 Task: Add a signature Jillian Wright containing With sincere appreciation and gratitude, Jillian Wright to email address softage.2@softage.net and add a folder Charities
Action: Mouse moved to (481, 386)
Screenshot: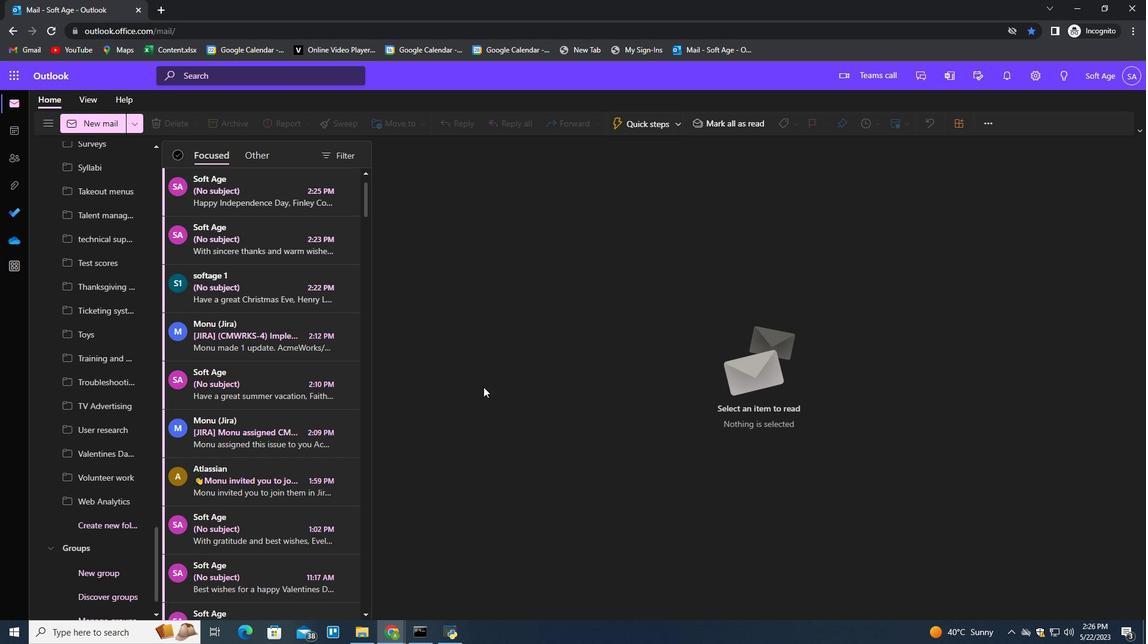 
Action: Key pressed n
Screenshot: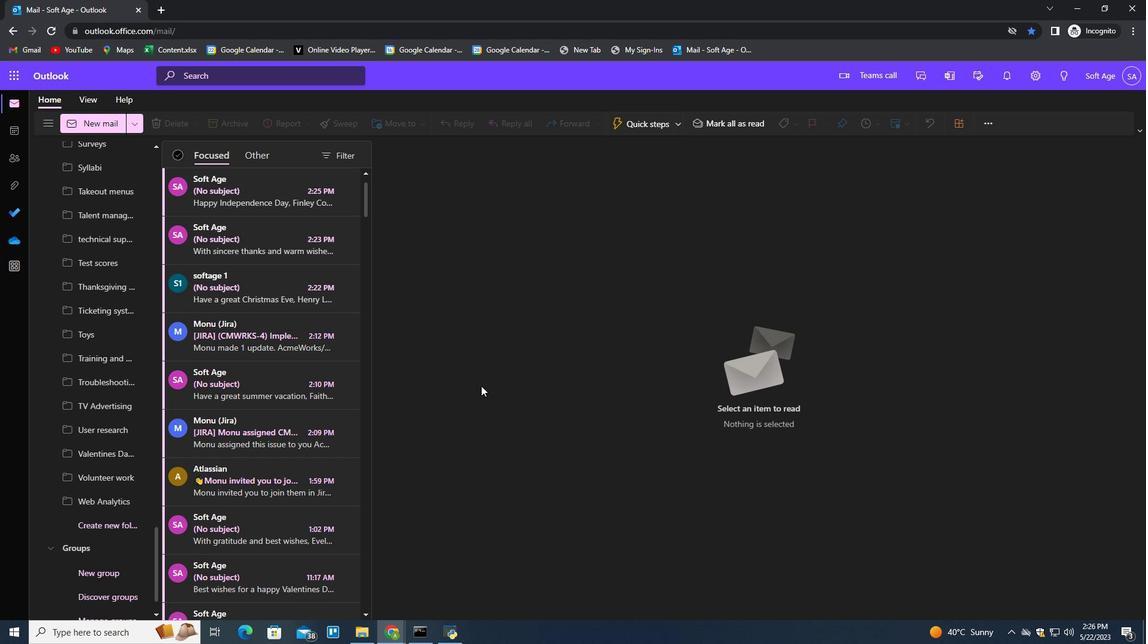 
Action: Mouse moved to (800, 128)
Screenshot: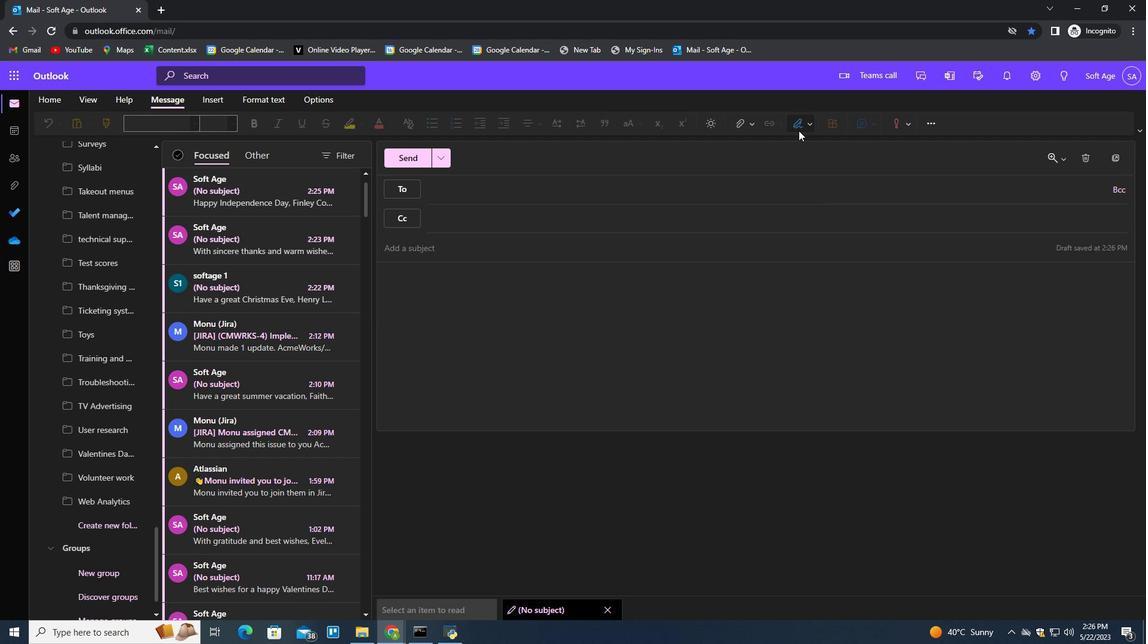 
Action: Mouse pressed left at (800, 128)
Screenshot: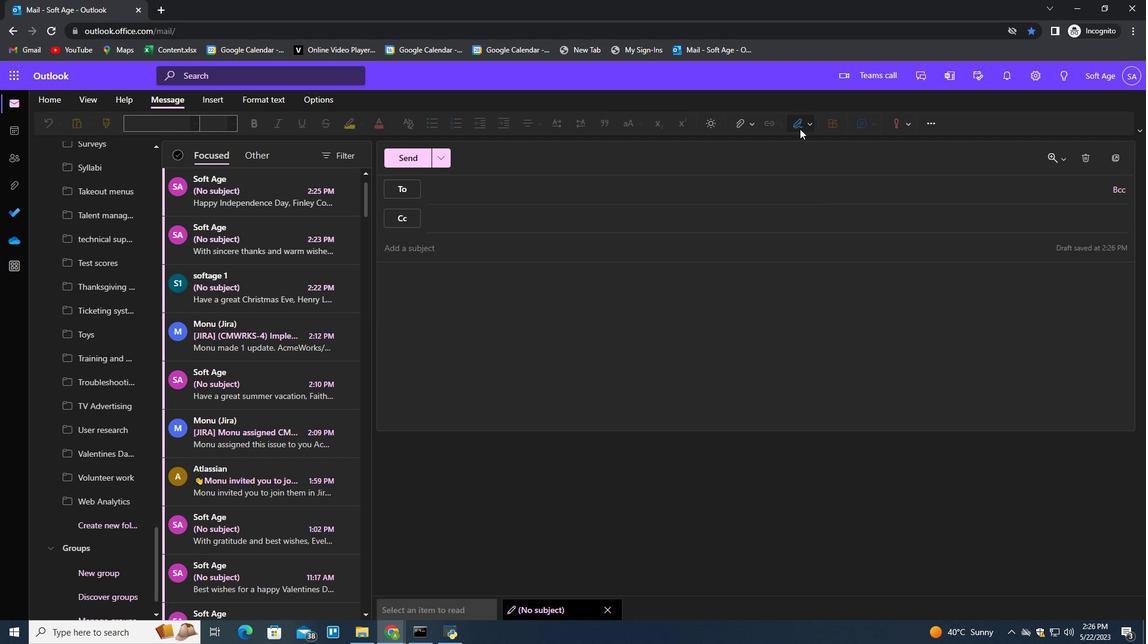 
Action: Mouse moved to (785, 172)
Screenshot: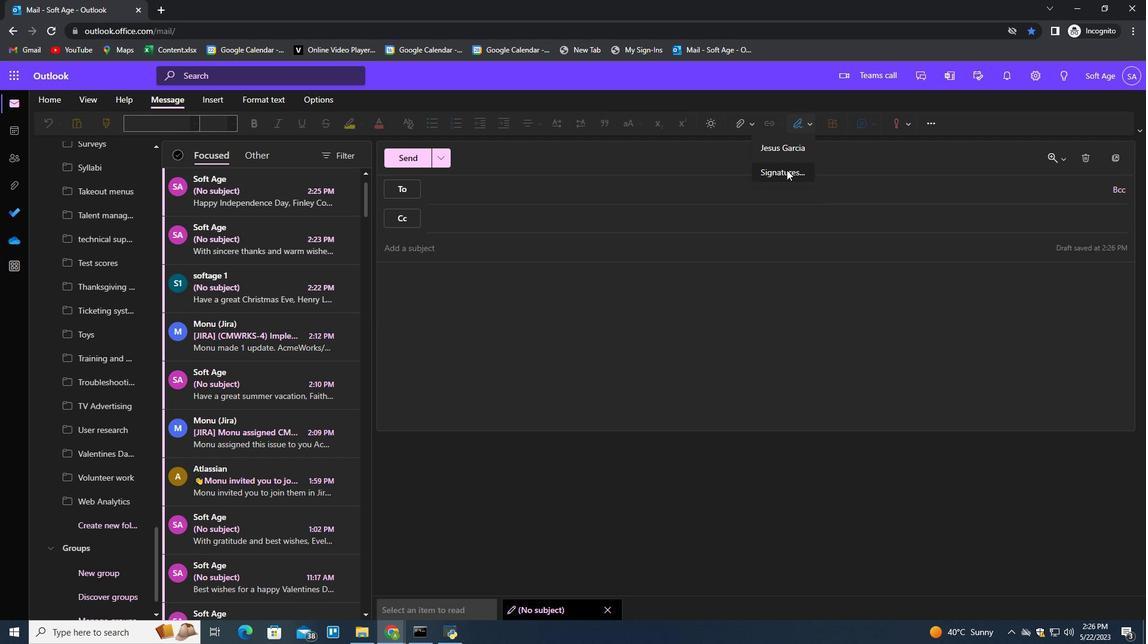 
Action: Mouse pressed left at (785, 172)
Screenshot: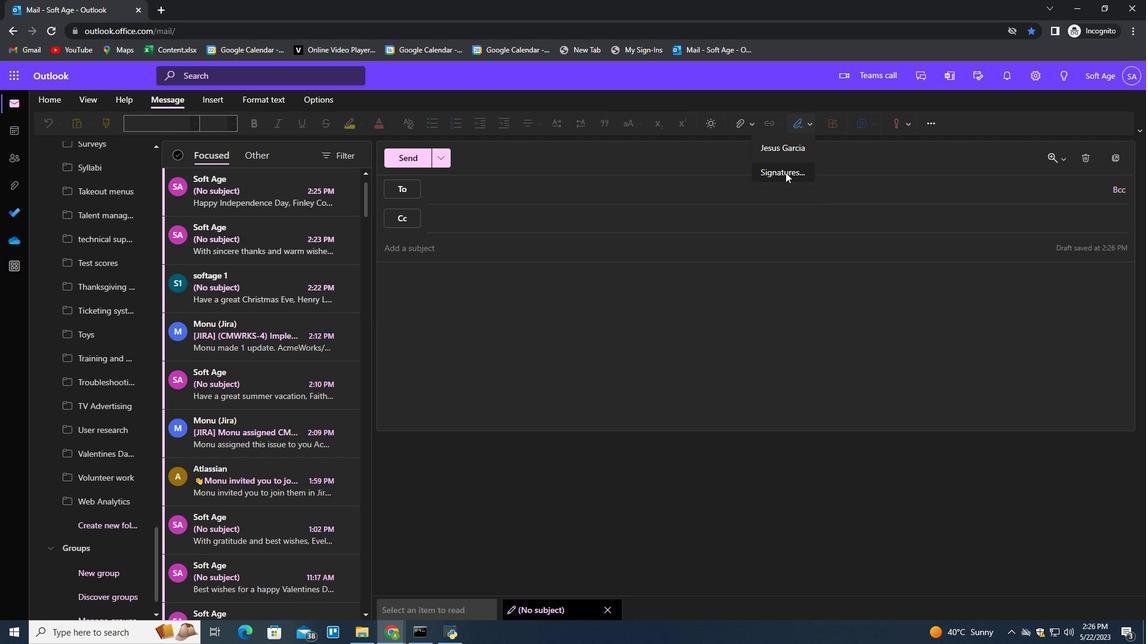 
Action: Mouse moved to (820, 217)
Screenshot: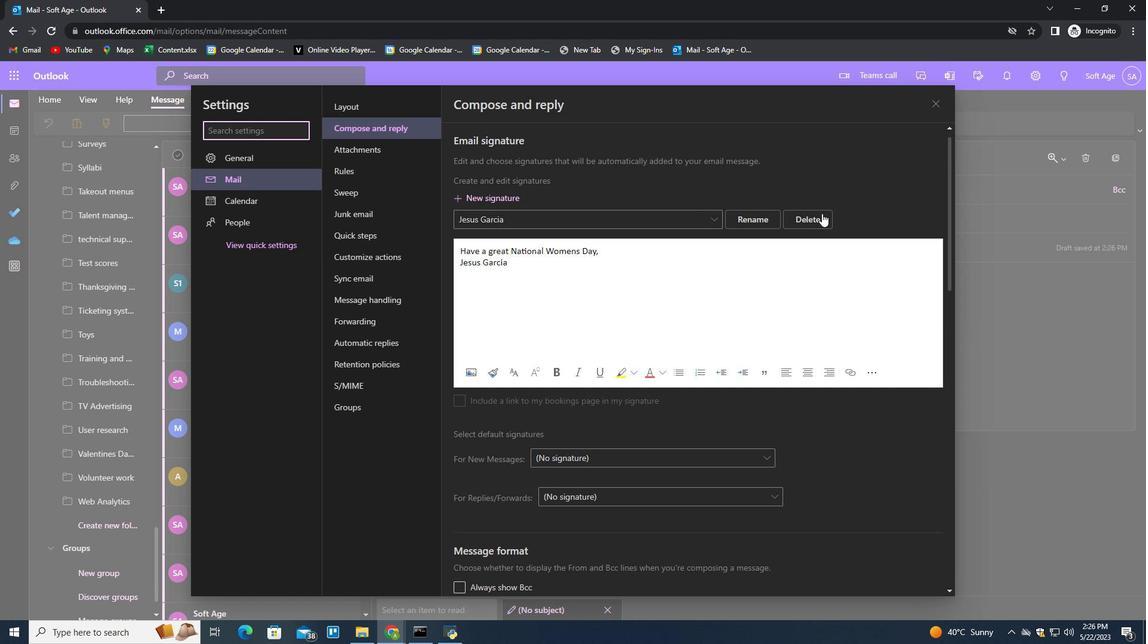 
Action: Mouse pressed left at (820, 217)
Screenshot: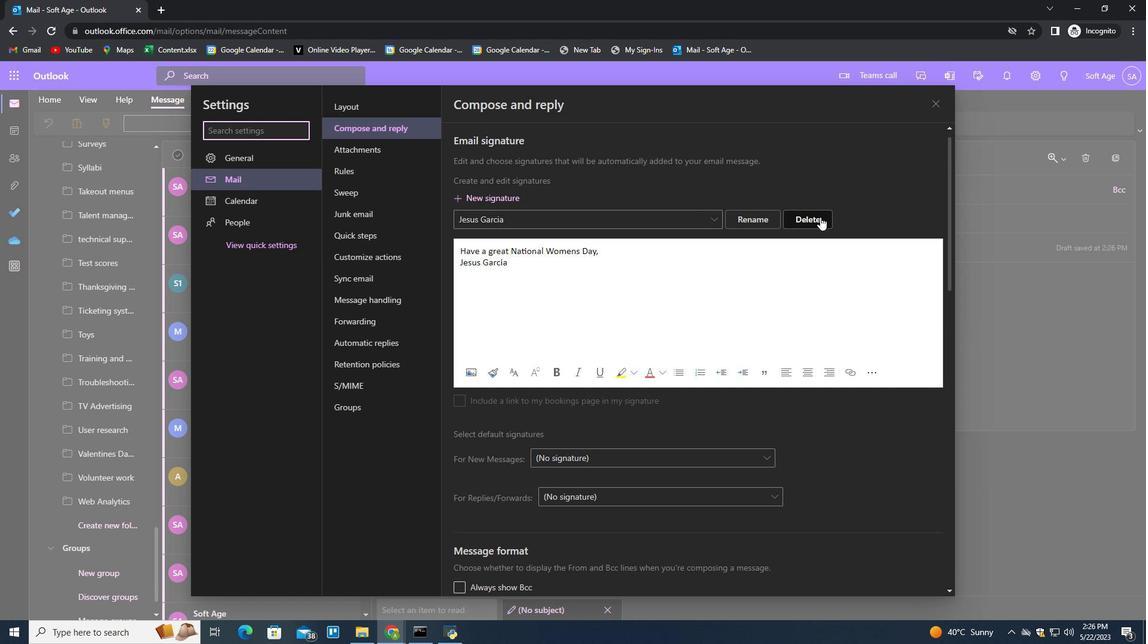 
Action: Mouse moved to (819, 217)
Screenshot: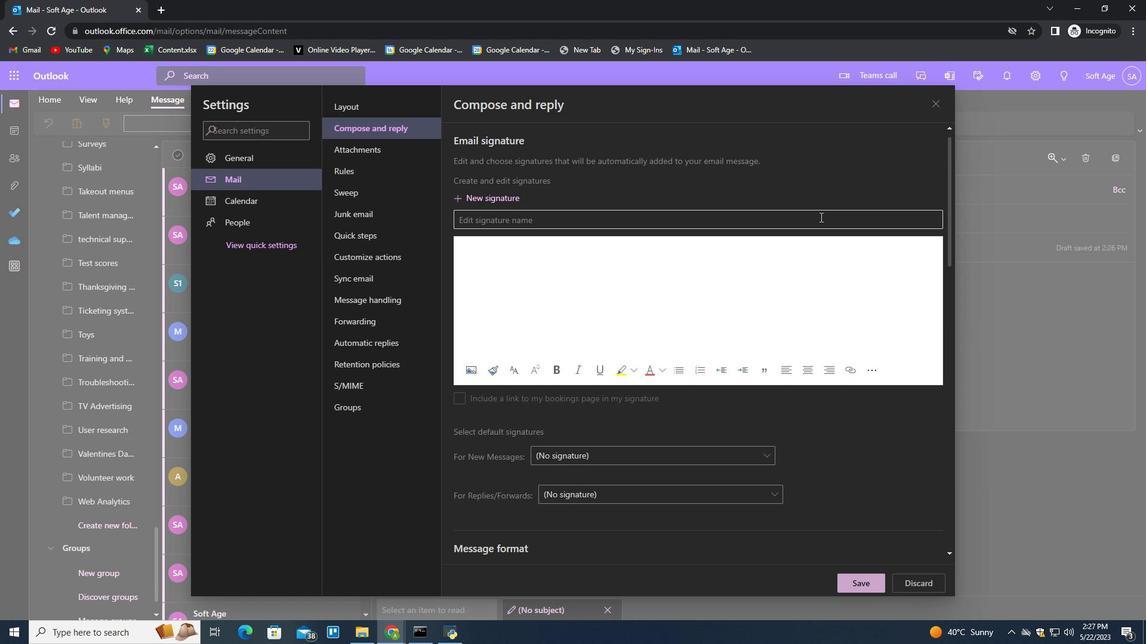 
Action: Mouse pressed left at (819, 217)
Screenshot: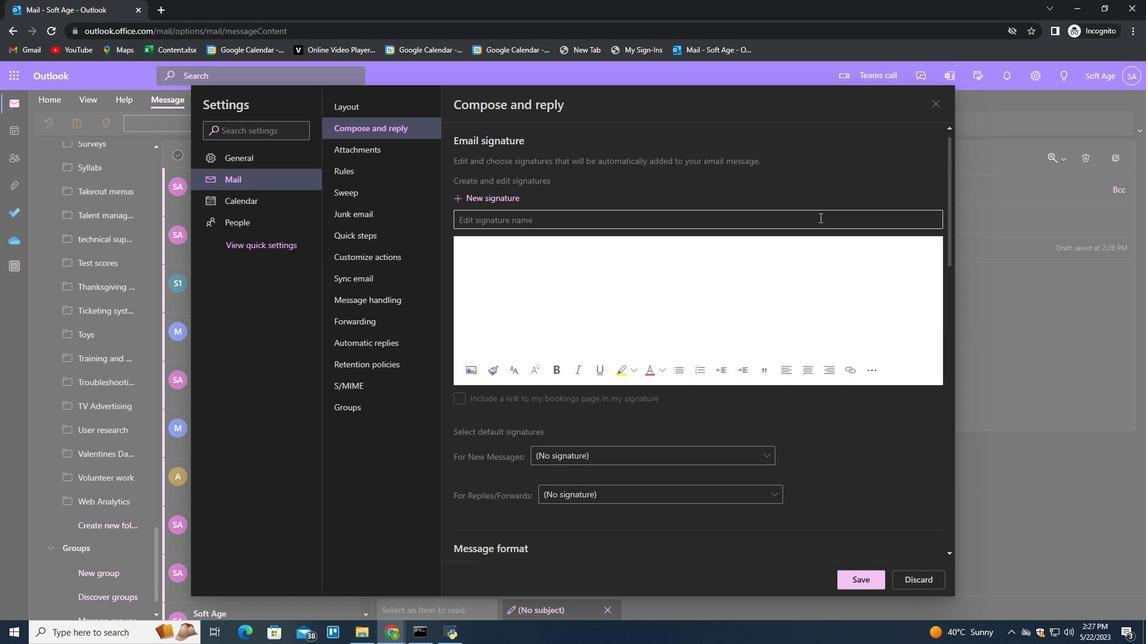 
Action: Mouse moved to (819, 218)
Screenshot: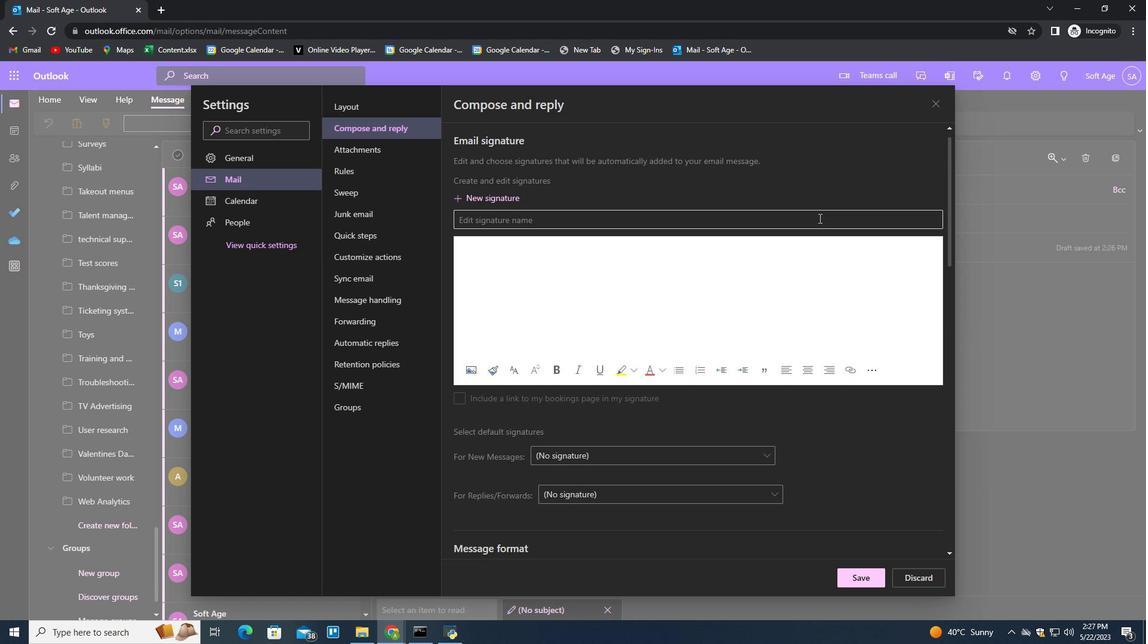 
Action: Key pressed <Key.shift>Jillian<Key.space><Key.shift>Wi<Key.backspace>right<Key.tab><Key.shift>With<Key.space>sincere<Key.space>appreciation<Key.space>and<Key.space>gratidu<Key.backspace><Key.backspace>tude<Key.space><Key.backspace>,<Key.shift_r><Key.enter><Key.shift>Jillian<Key.space><Key.shift>Wi<Key.backspace>right
Screenshot: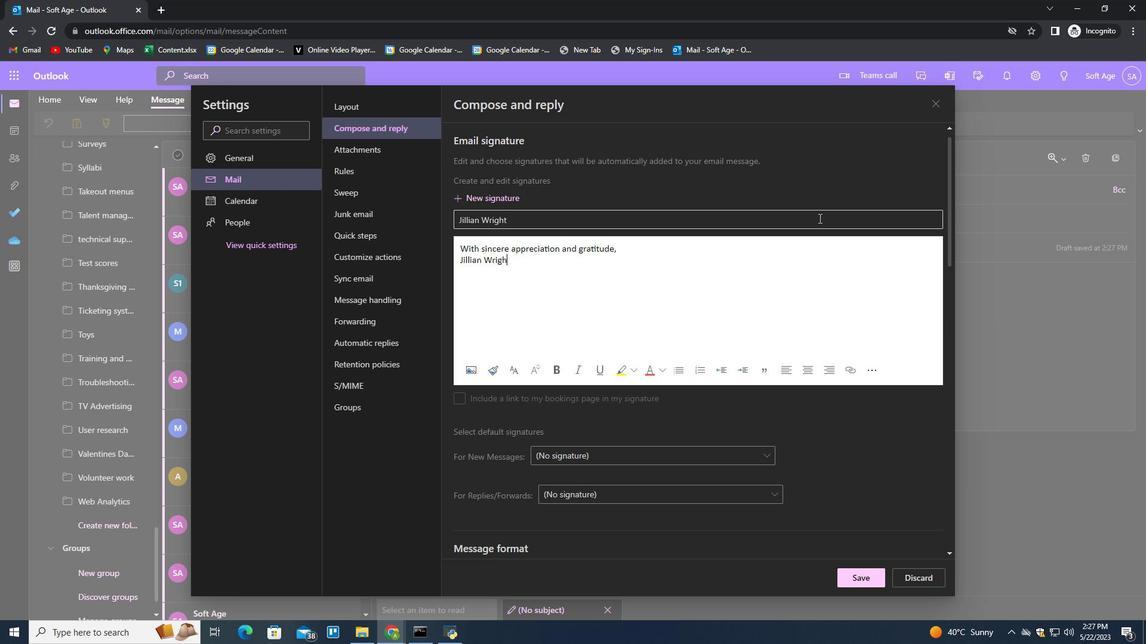 
Action: Mouse moved to (863, 576)
Screenshot: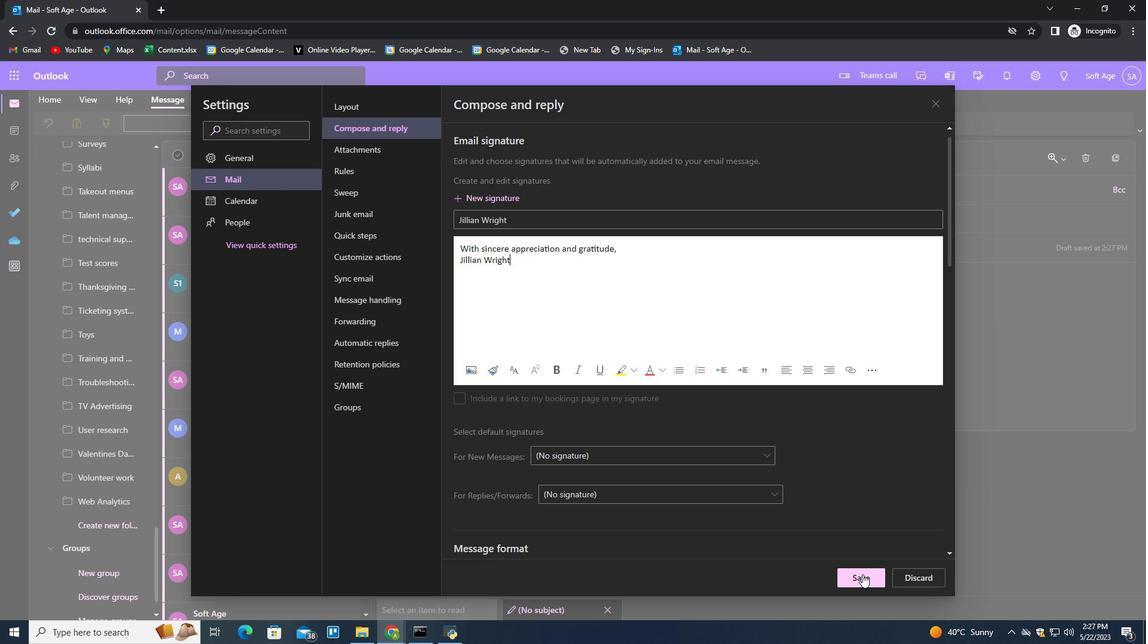 
Action: Mouse pressed left at (863, 576)
Screenshot: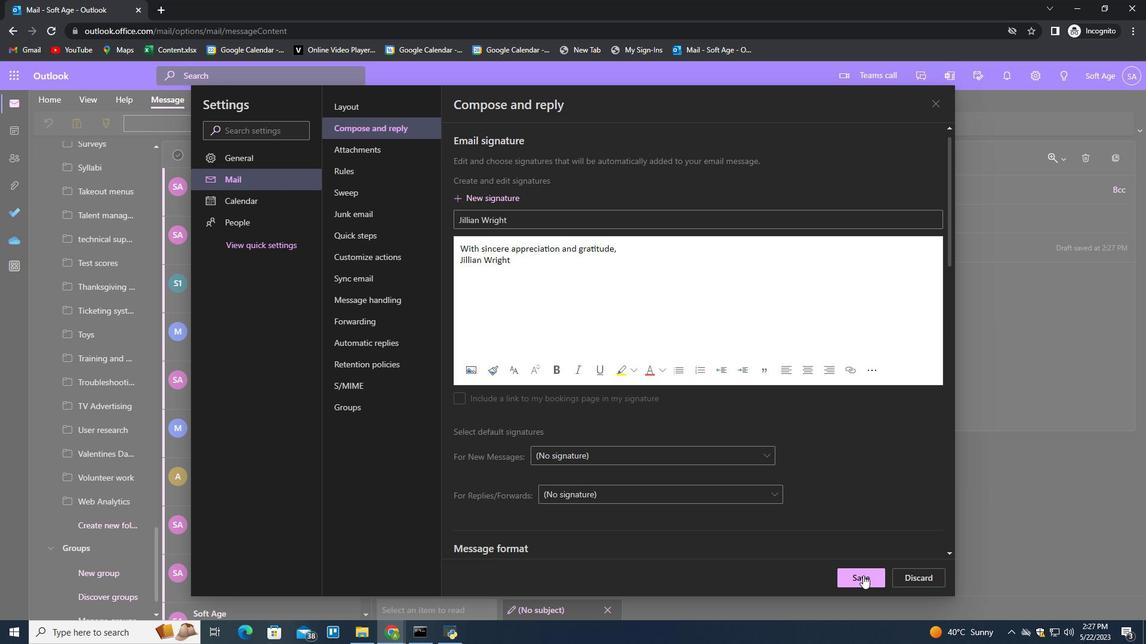 
Action: Mouse moved to (980, 330)
Screenshot: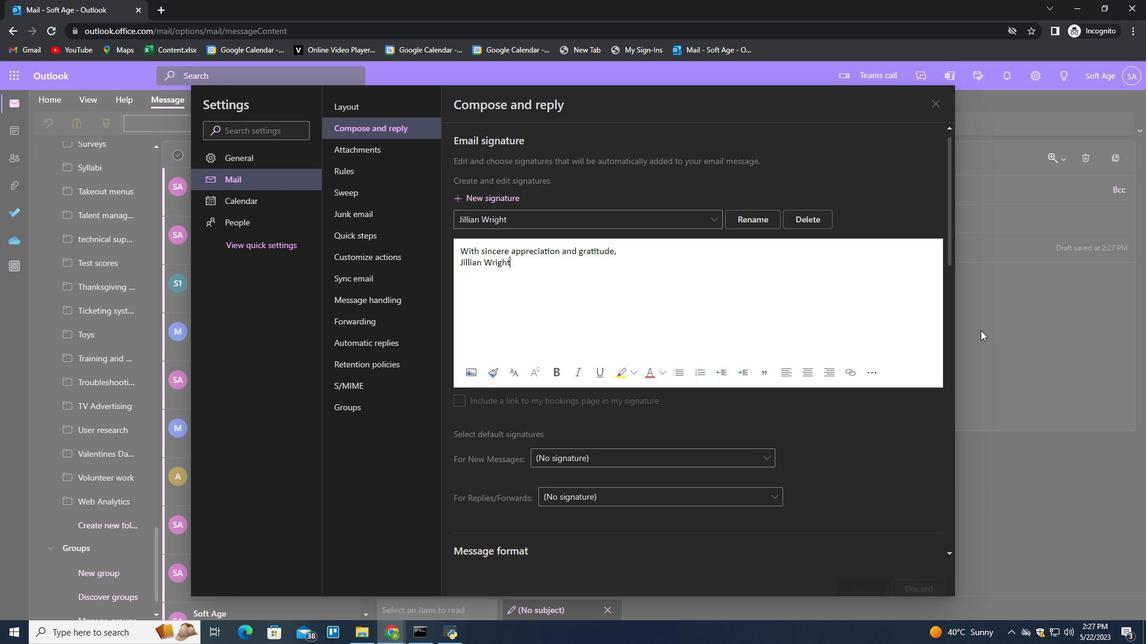 
Action: Mouse pressed left at (980, 330)
Screenshot: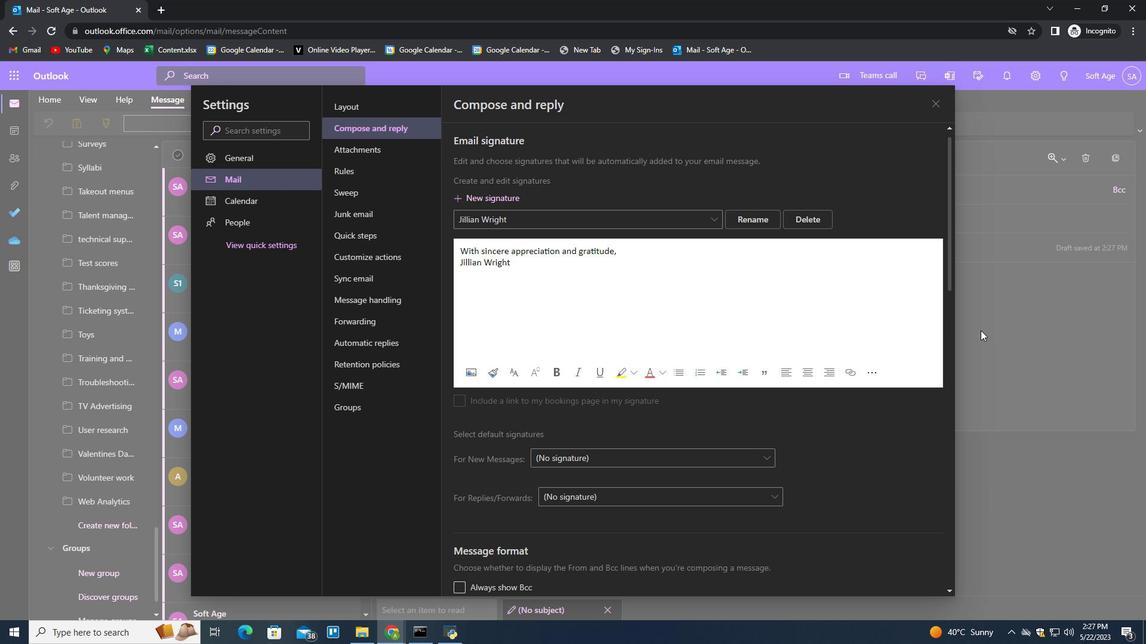 
Action: Mouse moved to (794, 122)
Screenshot: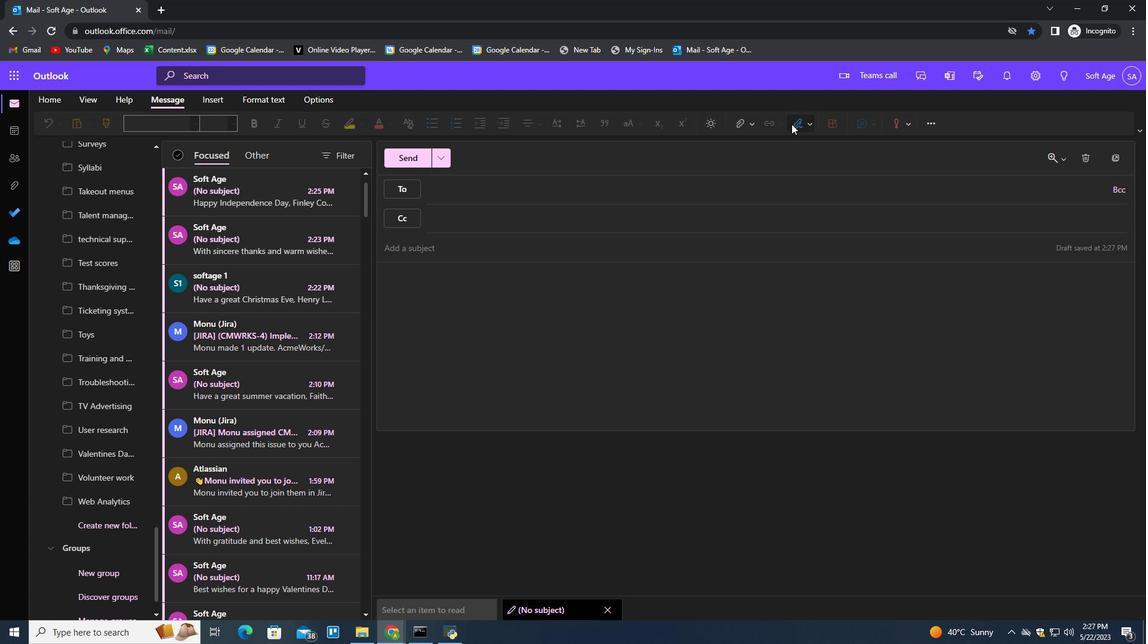 
Action: Mouse pressed left at (794, 122)
Screenshot: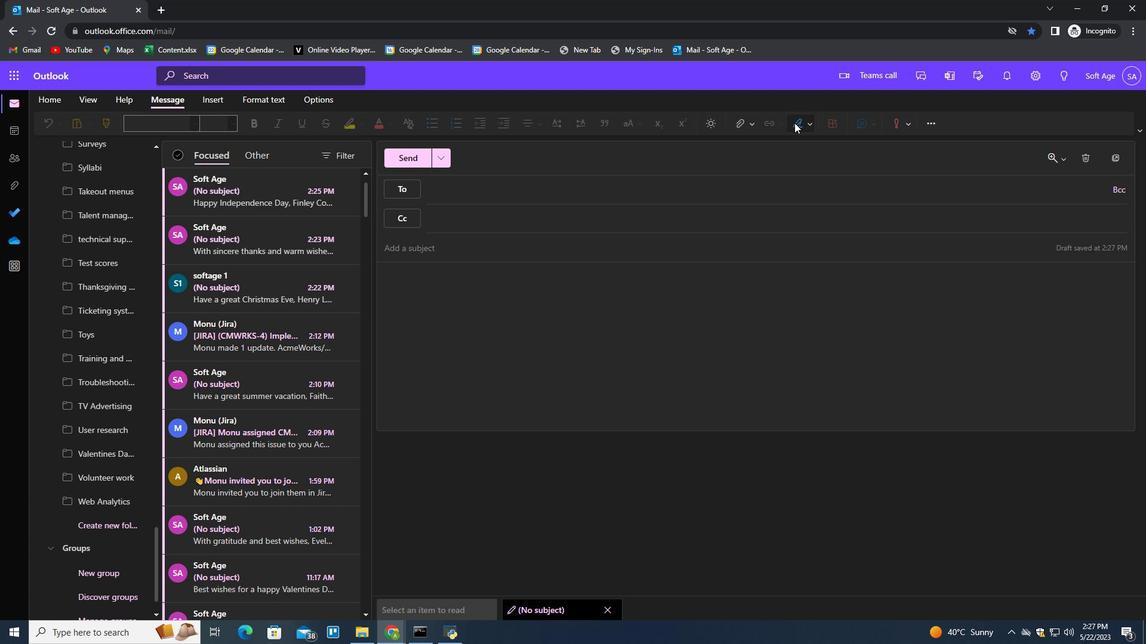 
Action: Mouse moved to (789, 147)
Screenshot: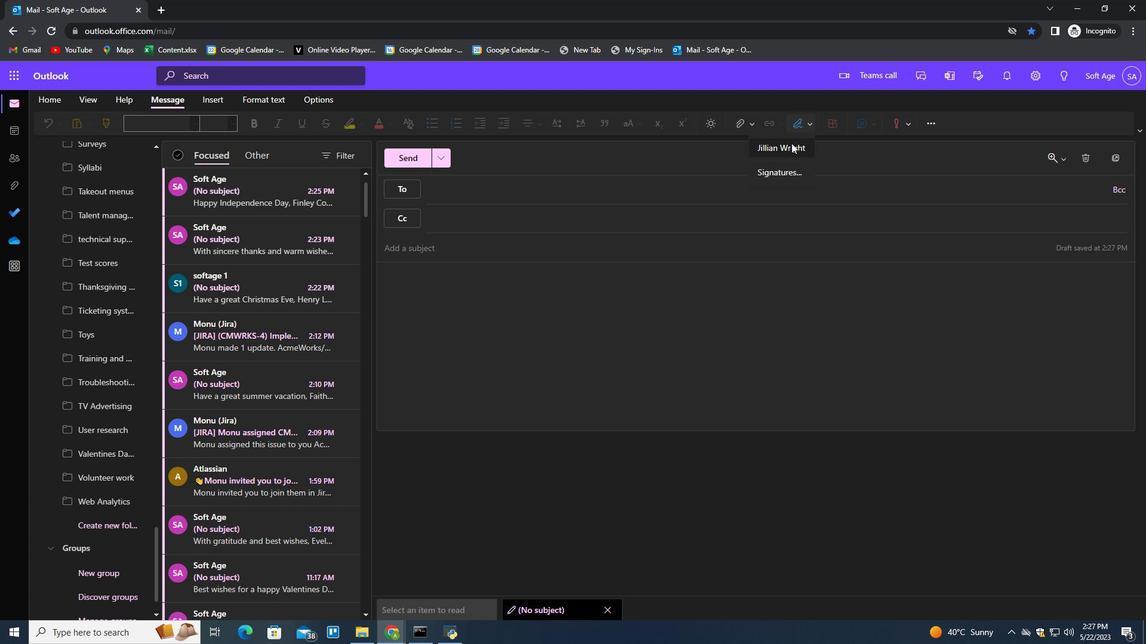 
Action: Mouse pressed left at (789, 147)
Screenshot: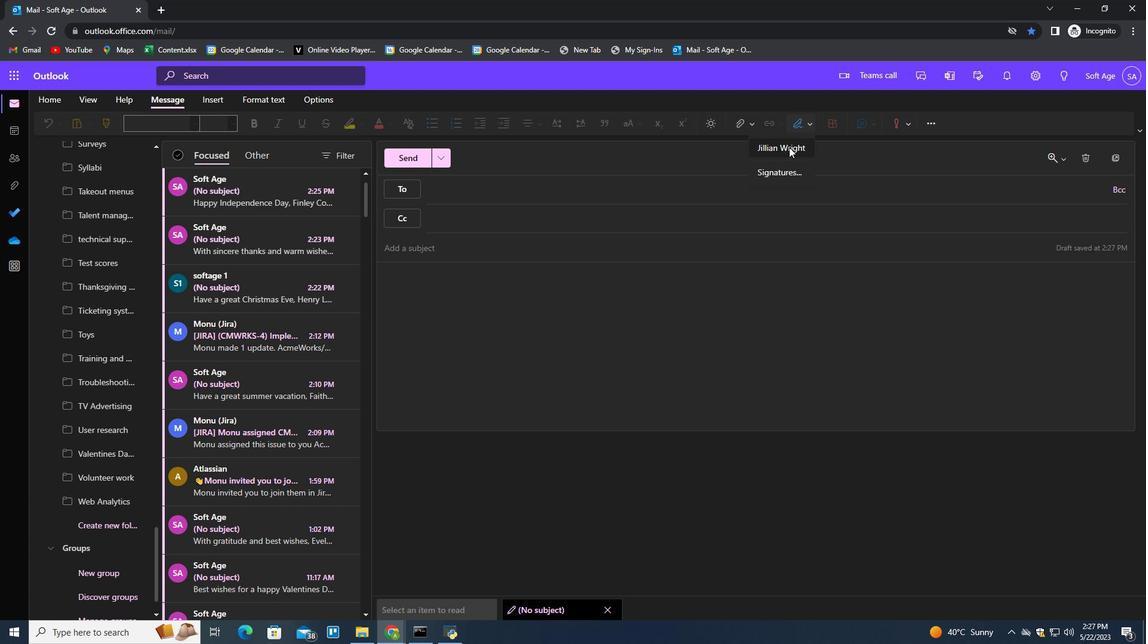 
Action: Mouse moved to (472, 194)
Screenshot: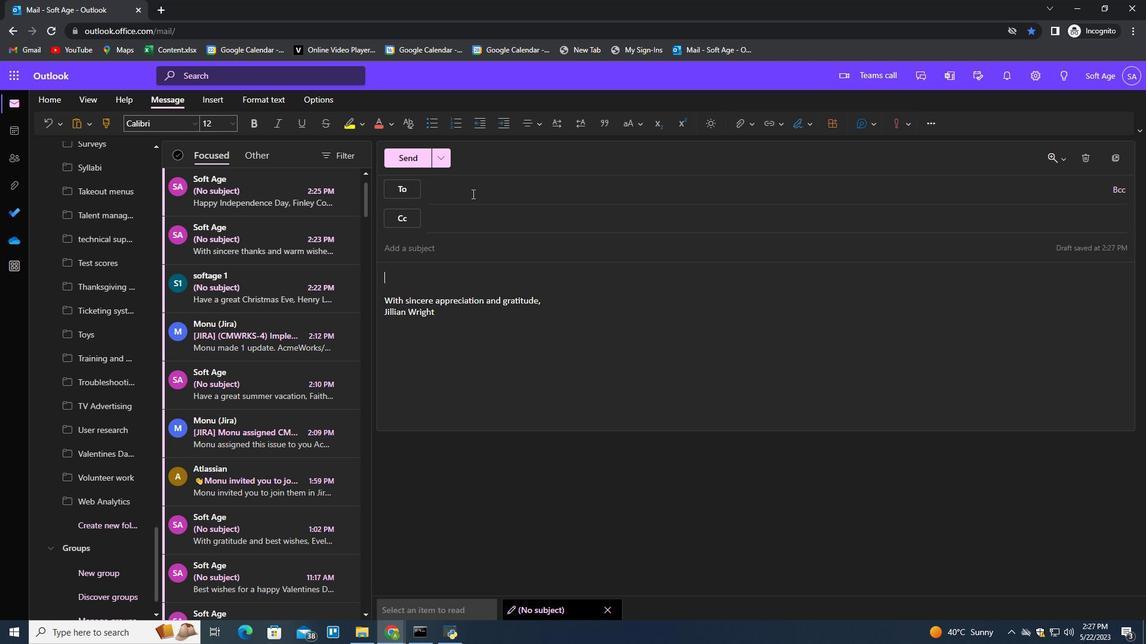
Action: Mouse pressed left at (472, 194)
Screenshot: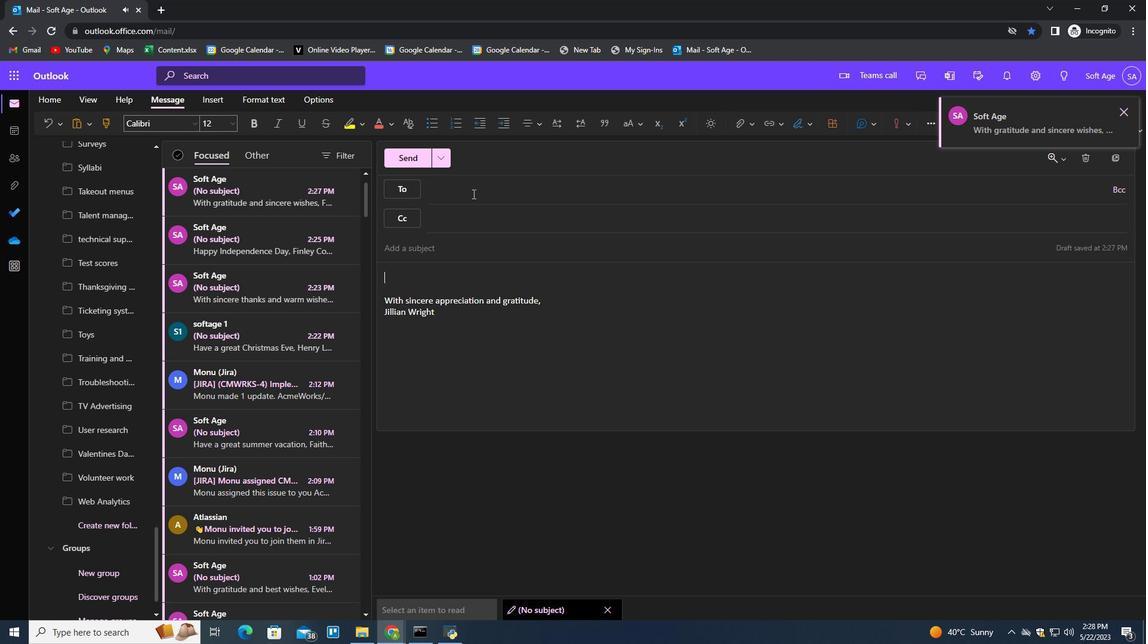 
Action: Key pressed soft<Key.down><Key.up>age2<Key.backspace>.2<Key.shift><Key.enter>
Screenshot: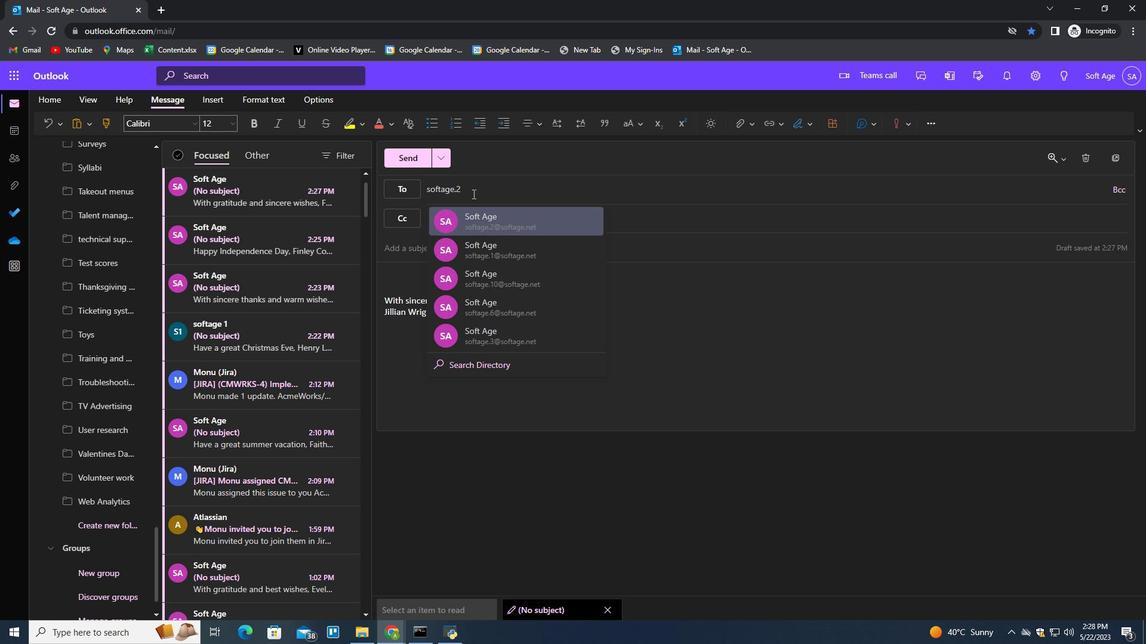 
Action: Mouse moved to (573, 329)
Screenshot: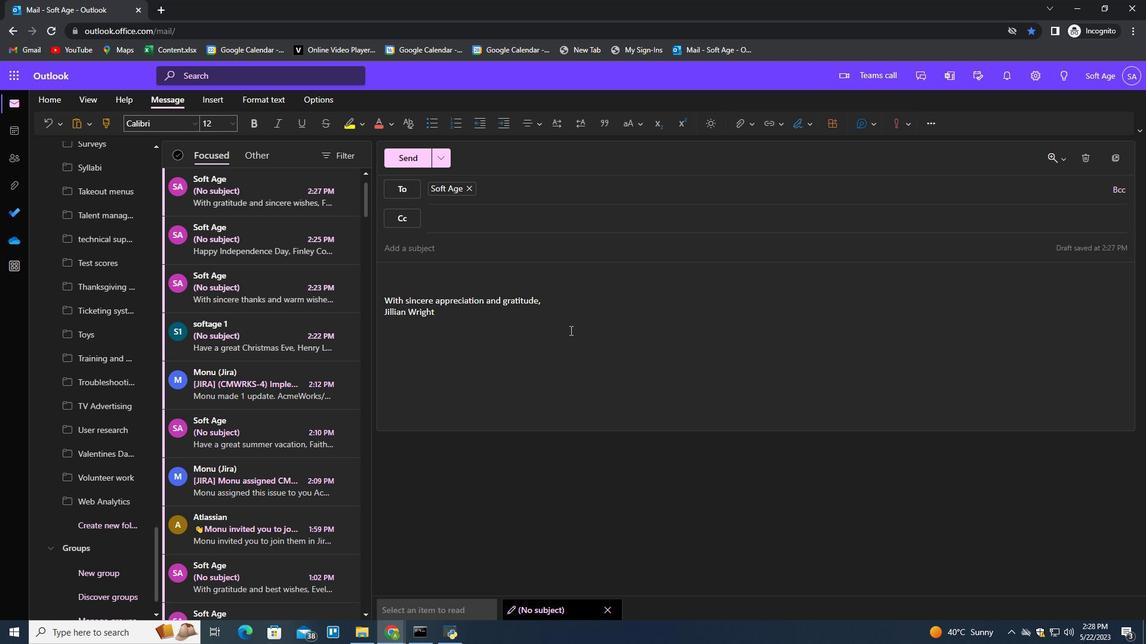
Action: Mouse scrolled (573, 328) with delta (0, 0)
Screenshot: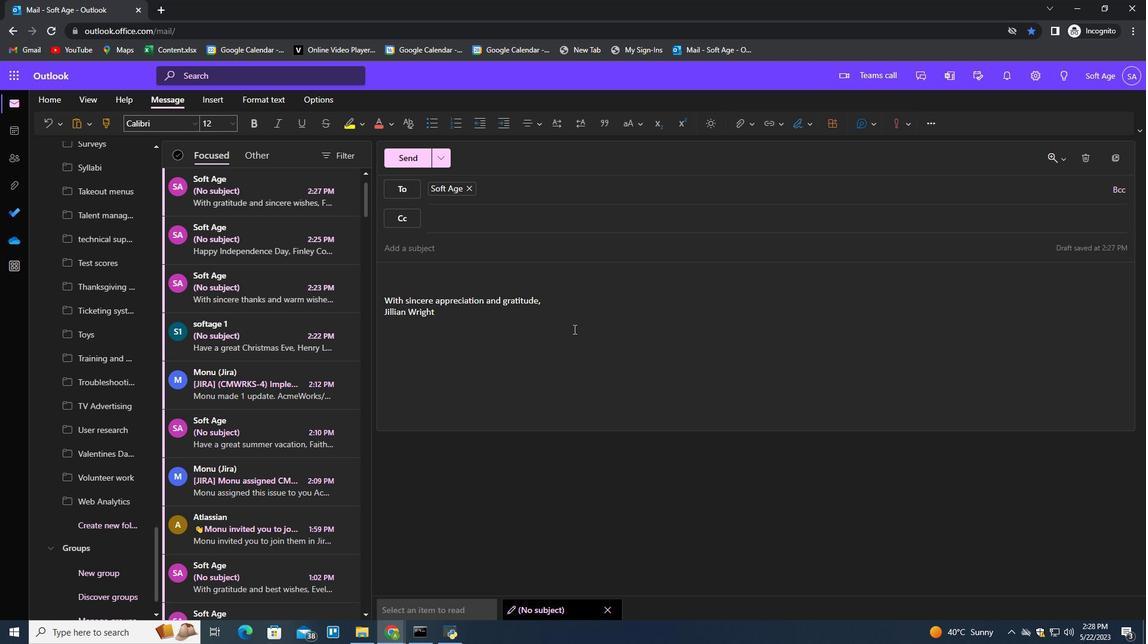 
Action: Mouse moved to (186, 468)
Screenshot: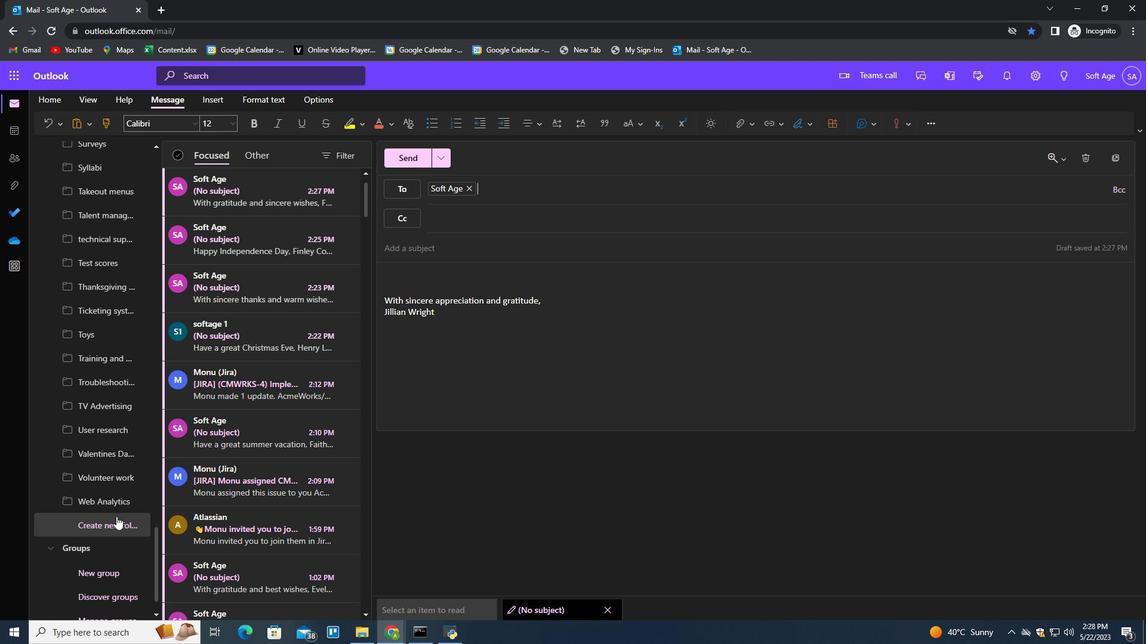 
Action: Mouse scrolled (186, 467) with delta (0, 0)
Screenshot: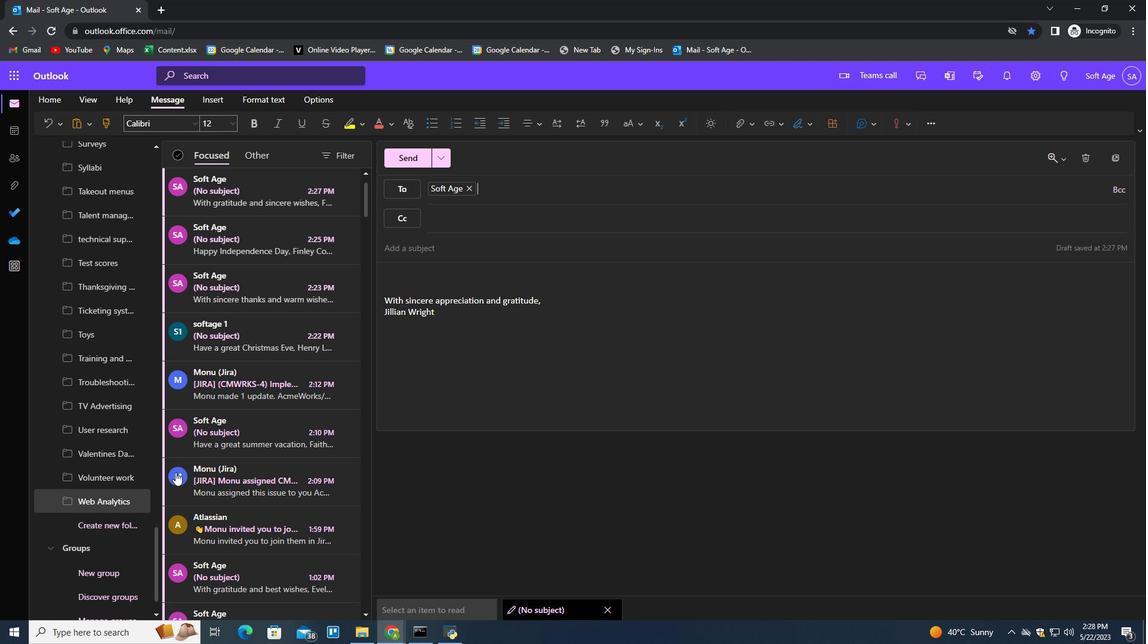 
Action: Mouse moved to (171, 475)
Screenshot: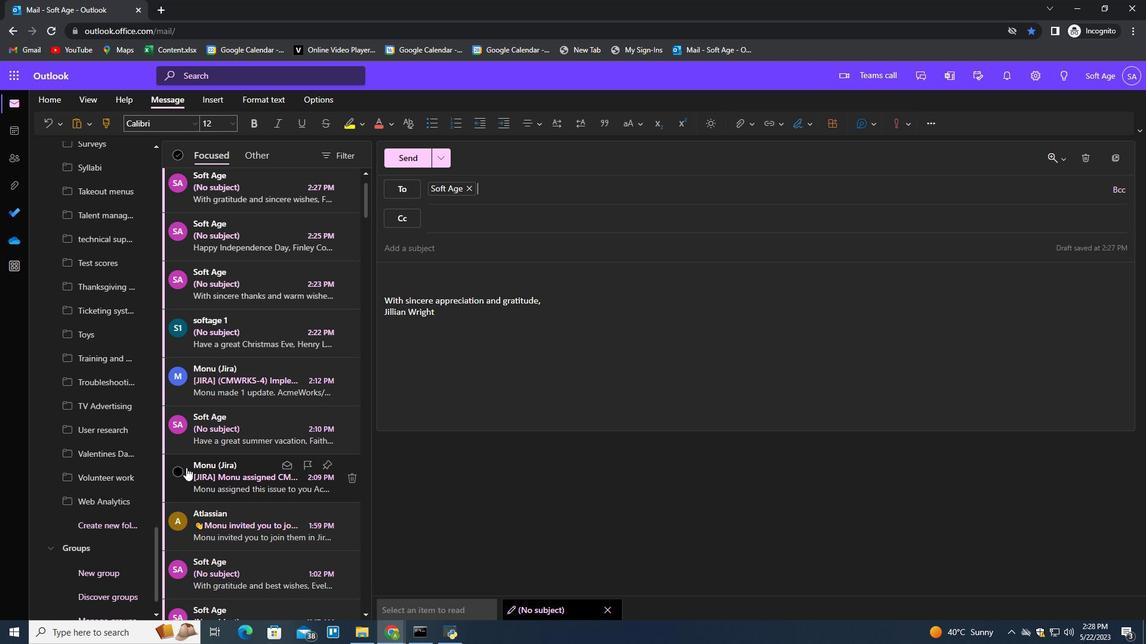 
Action: Mouse scrolled (171, 474) with delta (0, 0)
Screenshot: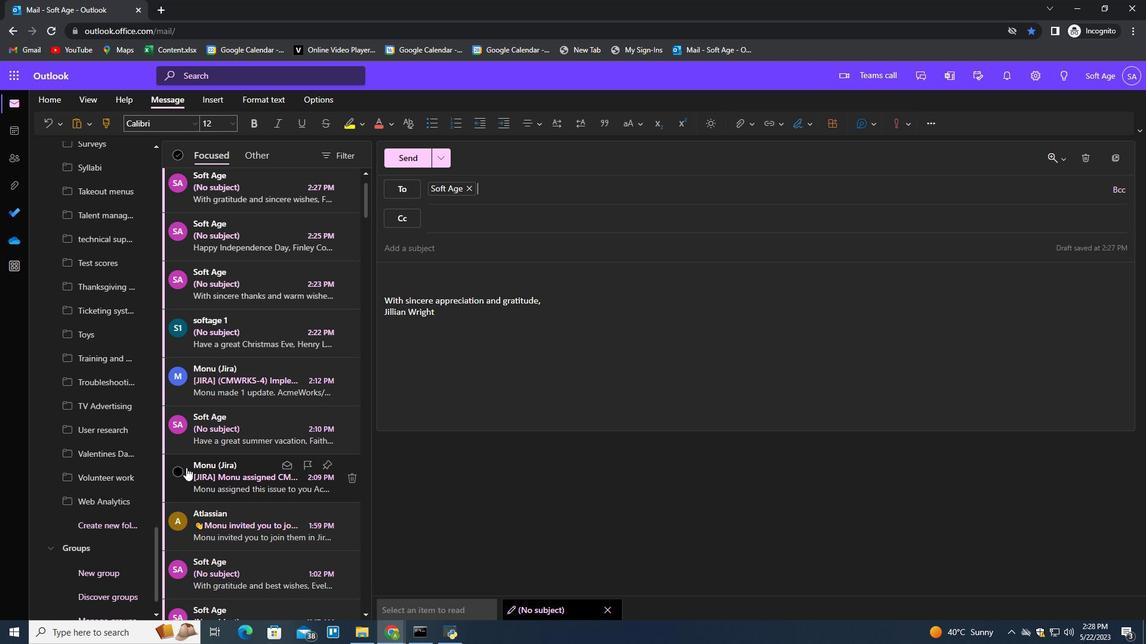 
Action: Mouse moved to (165, 478)
Screenshot: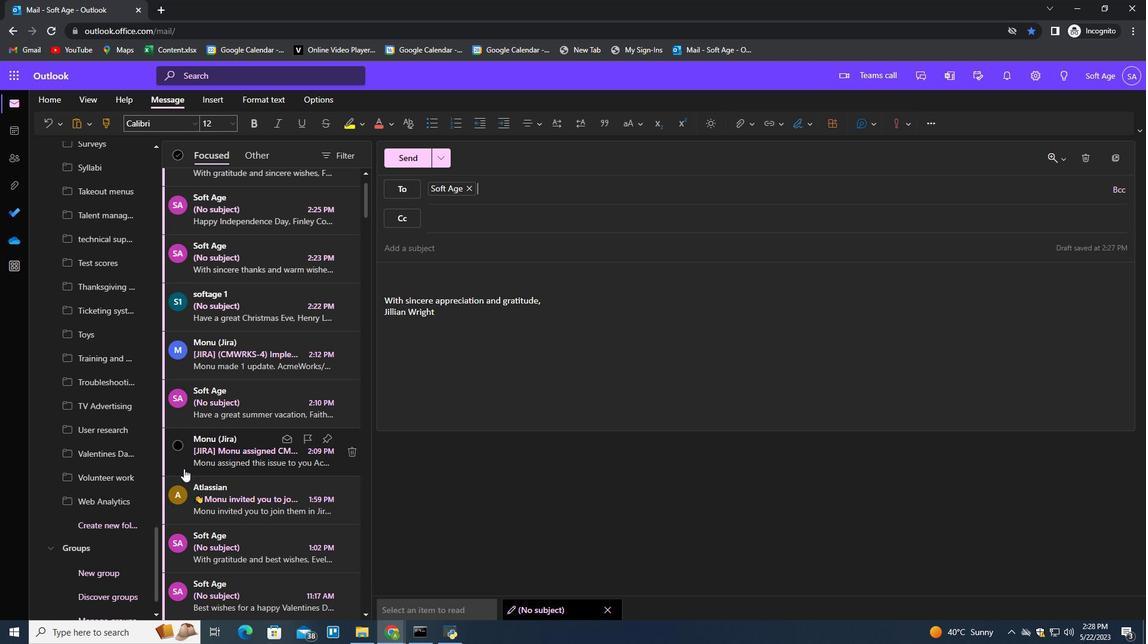 
Action: Mouse scrolled (165, 477) with delta (0, 0)
Screenshot: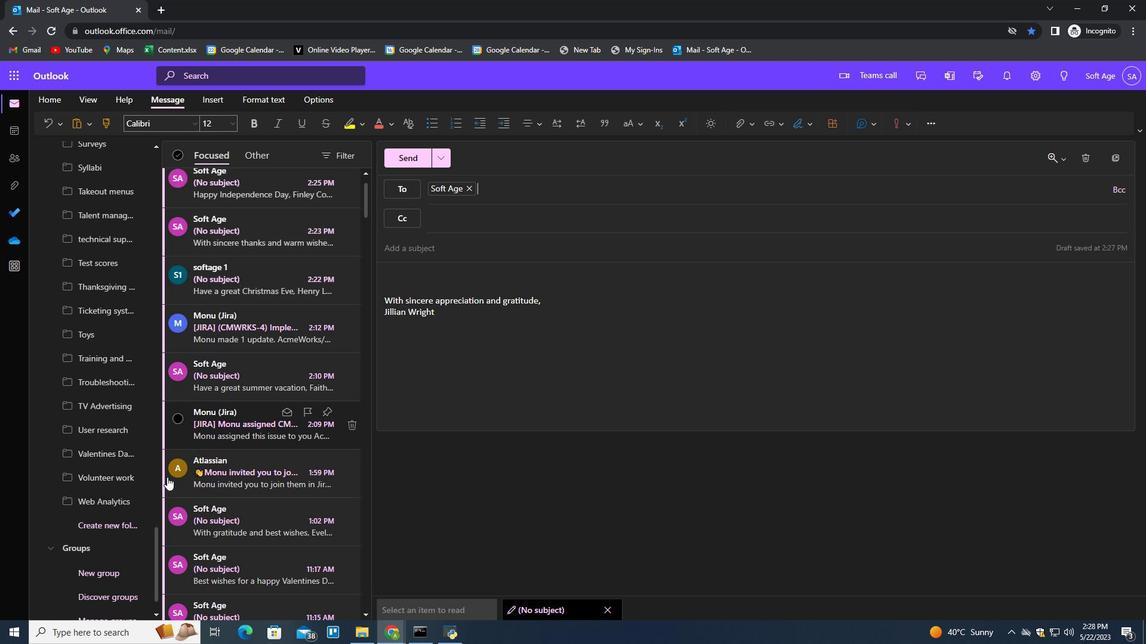 
Action: Mouse scrolled (165, 477) with delta (0, 0)
Screenshot: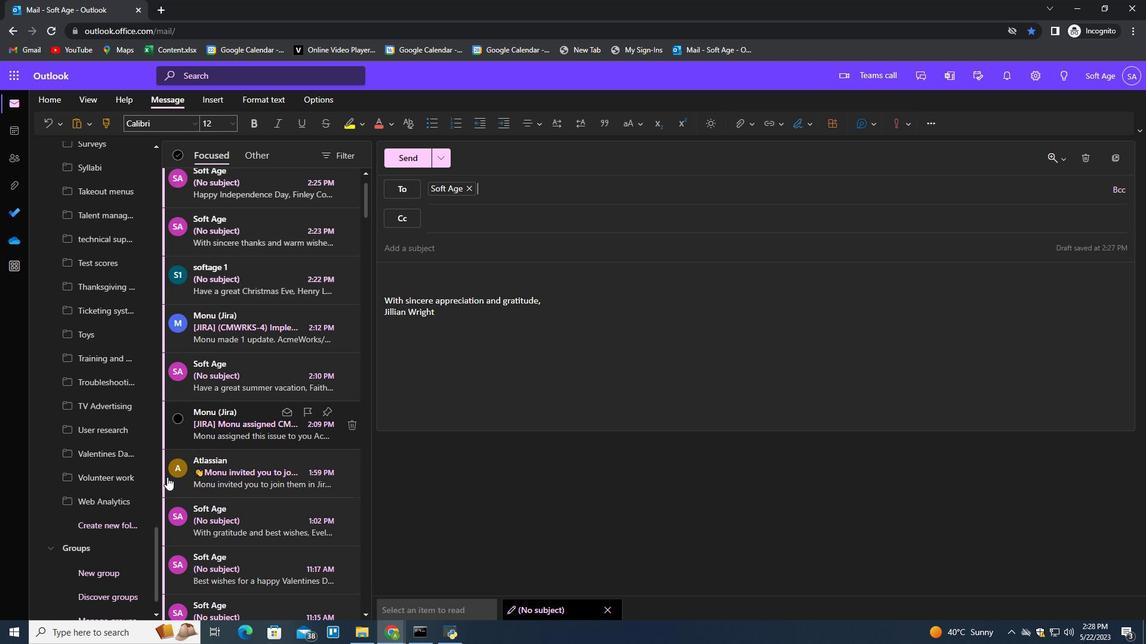 
Action: Mouse moved to (112, 522)
Screenshot: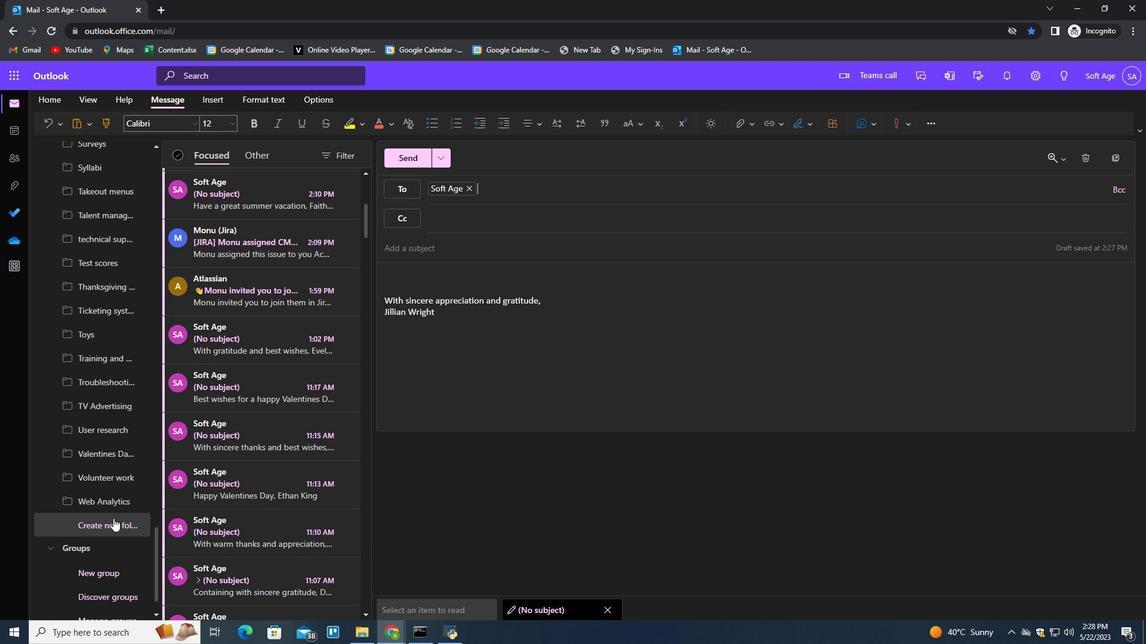 
Action: Mouse pressed left at (112, 522)
Screenshot: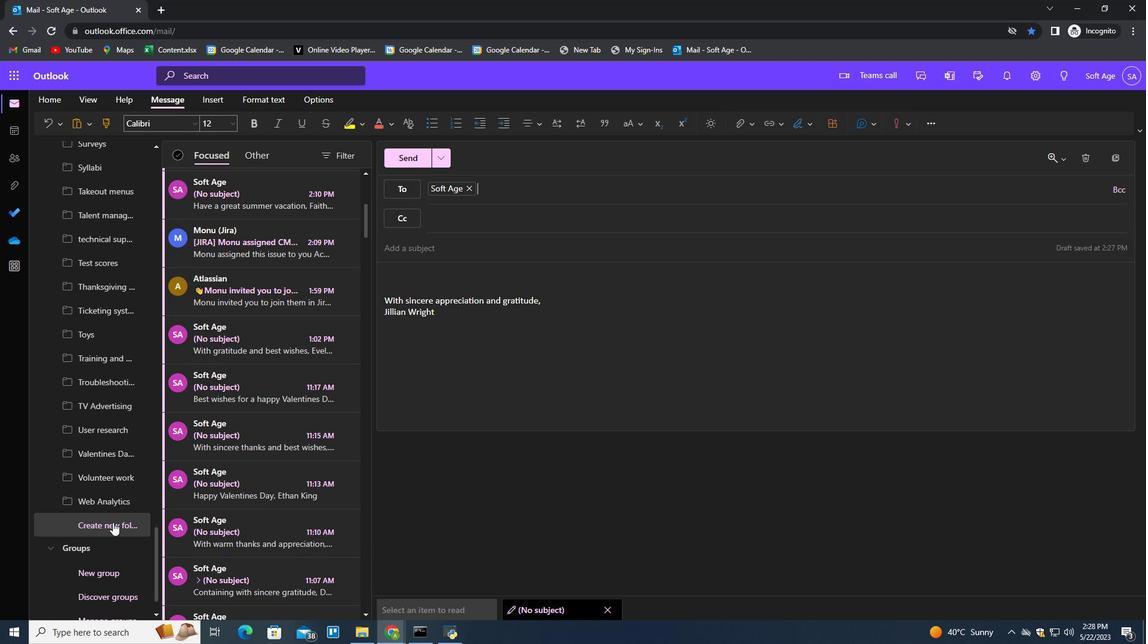 
Action: Mouse moved to (112, 524)
Screenshot: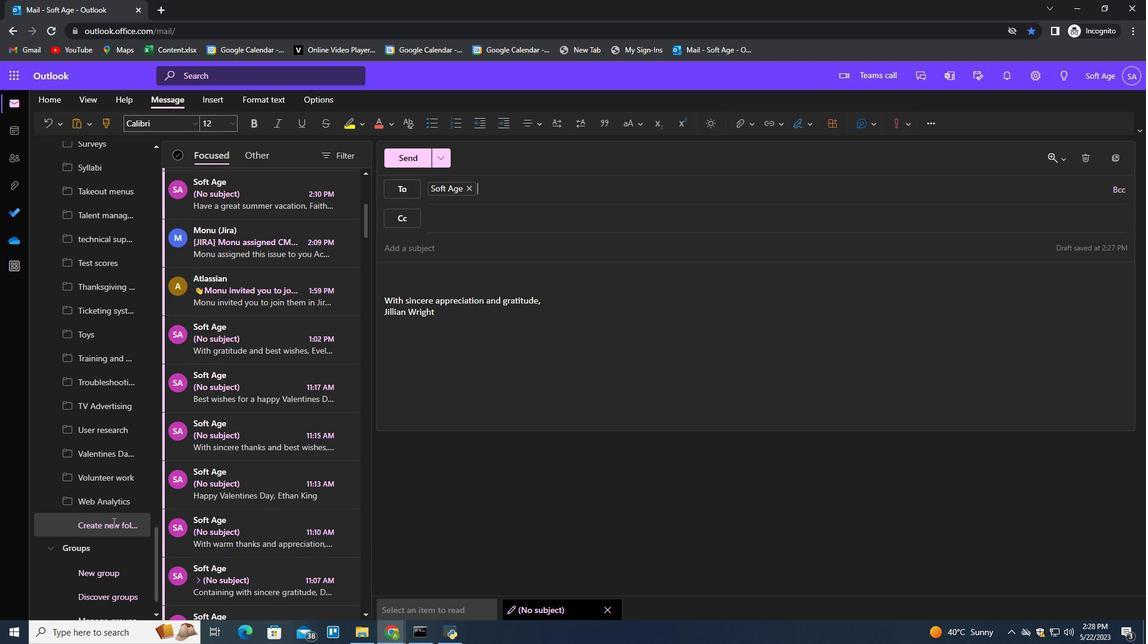 
Action: Mouse pressed left at (112, 524)
Screenshot: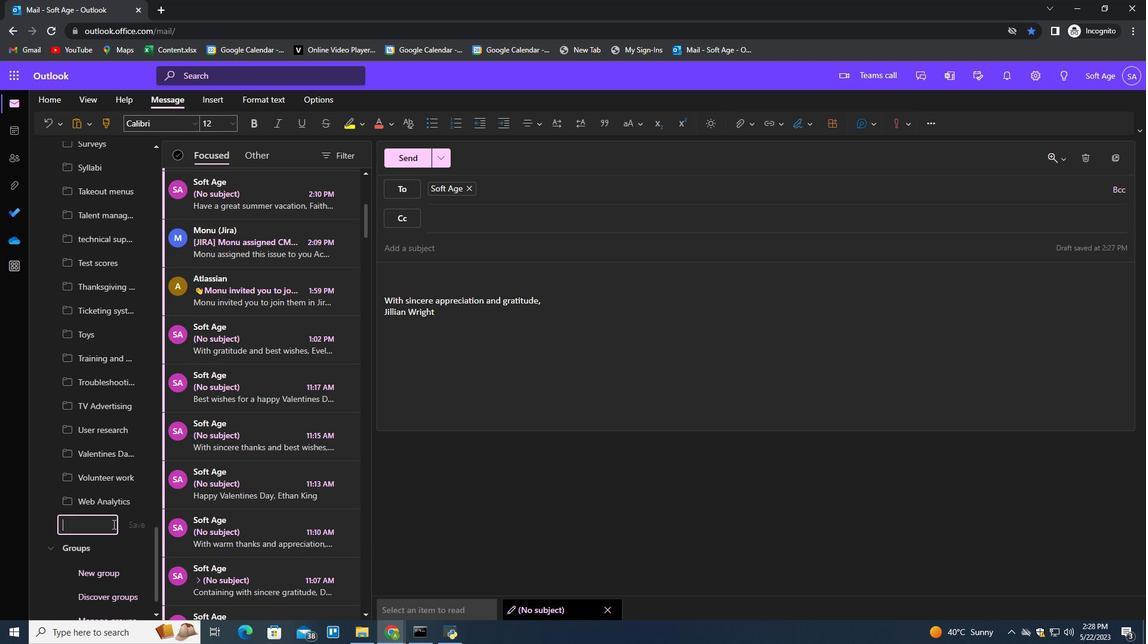 
Action: Key pressed <Key.shift><Key.shift><Key.shift><Key.shift><Key.shift><Key.shift><Key.shift><Key.shift><Key.shift><Key.shift>Charities<Key.enter>
Screenshot: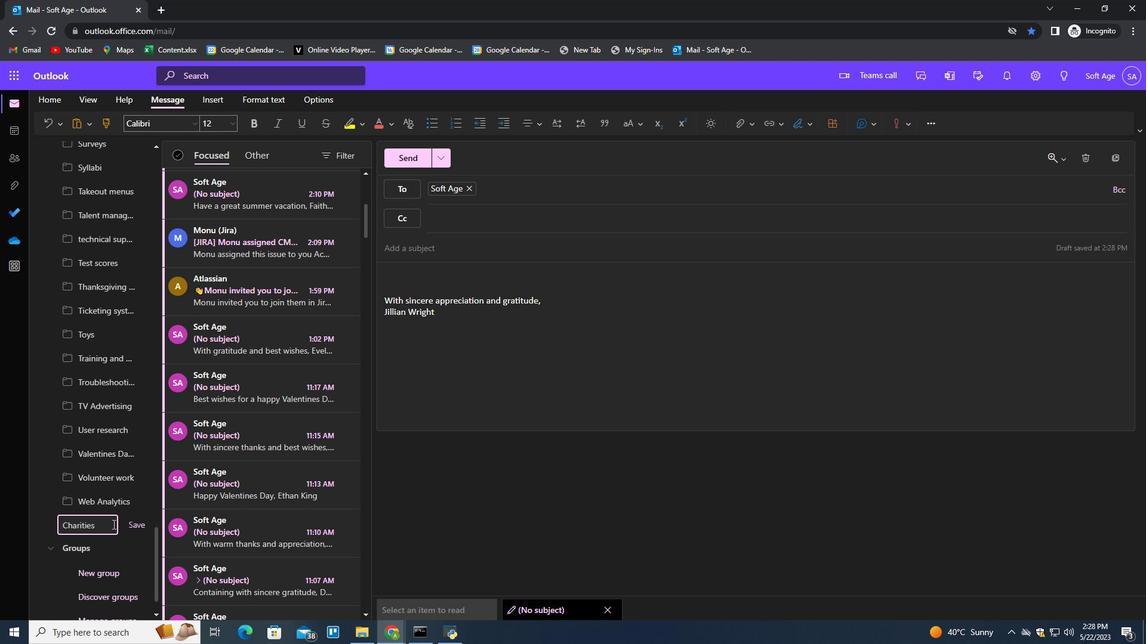
